 Task: Clear the guides.
Action: Mouse moved to (97, 69)
Screenshot: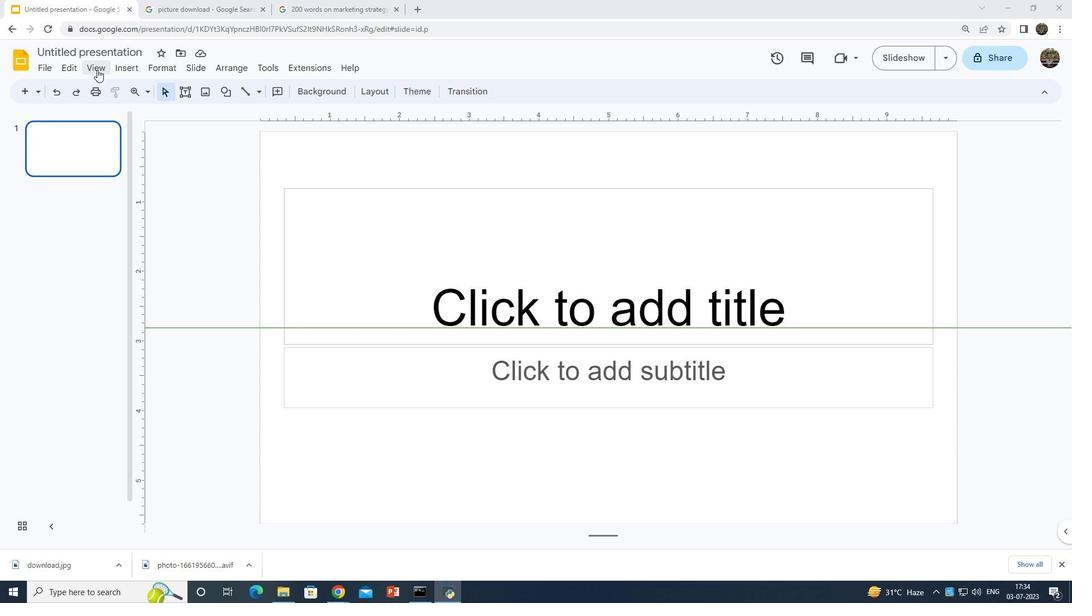 
Action: Mouse pressed left at (97, 69)
Screenshot: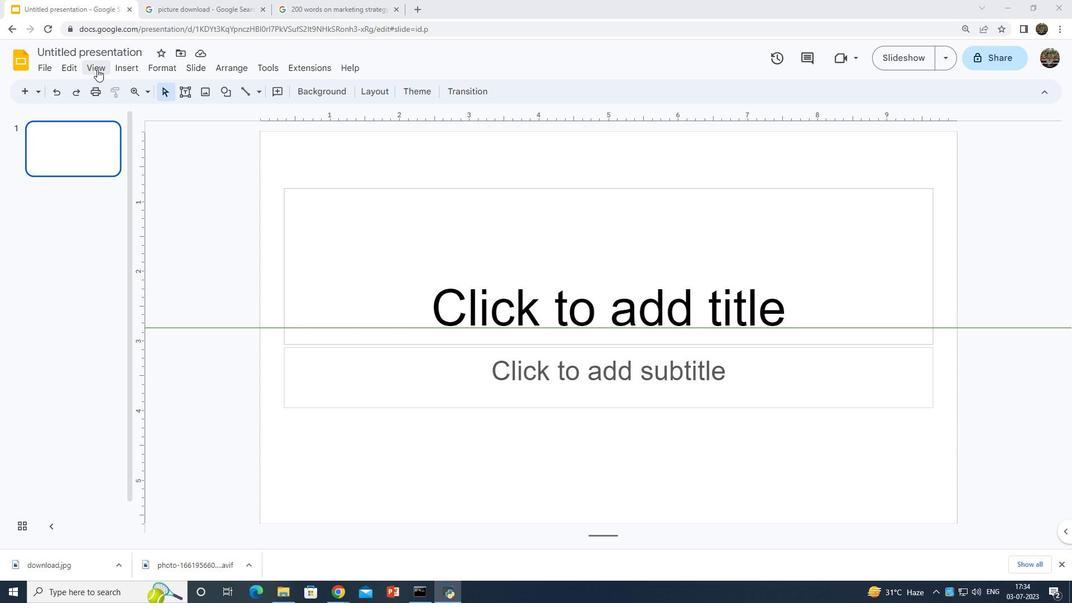 
Action: Mouse moved to (261, 202)
Screenshot: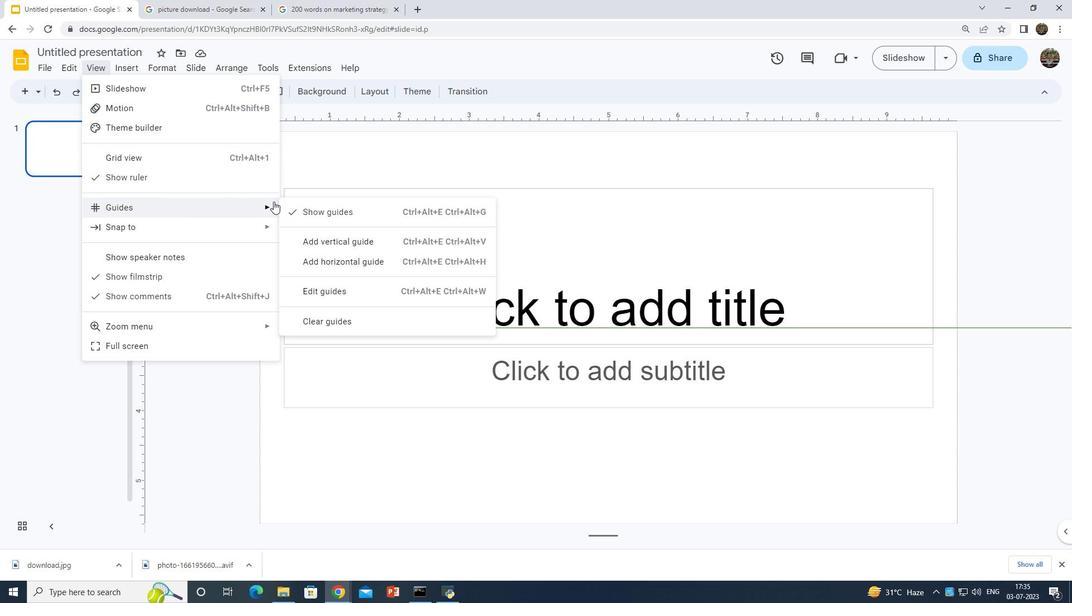 
Action: Mouse pressed left at (261, 202)
Screenshot: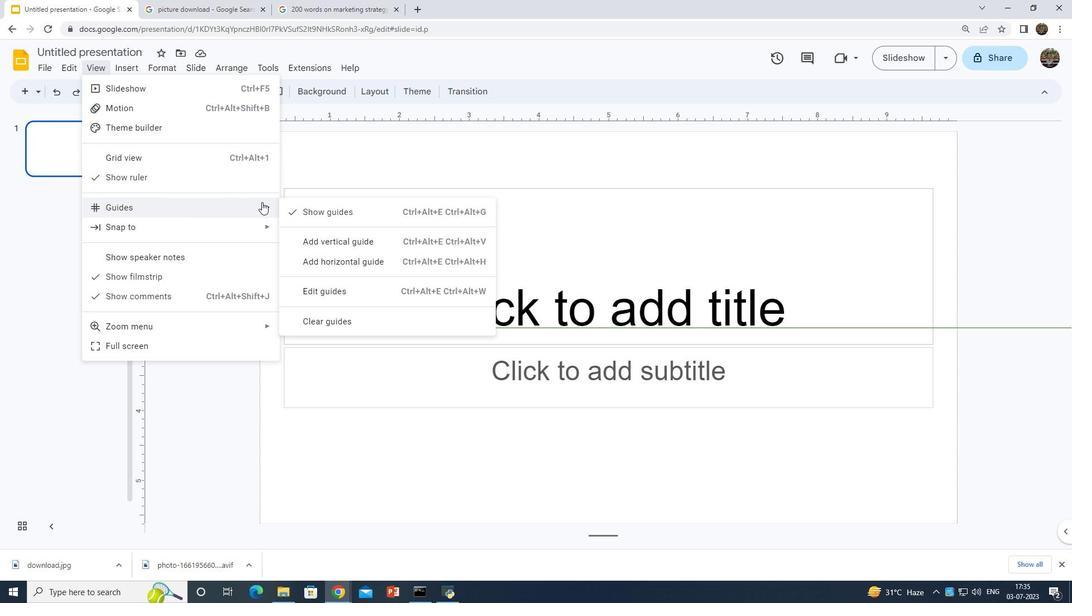
Action: Mouse moved to (327, 324)
Screenshot: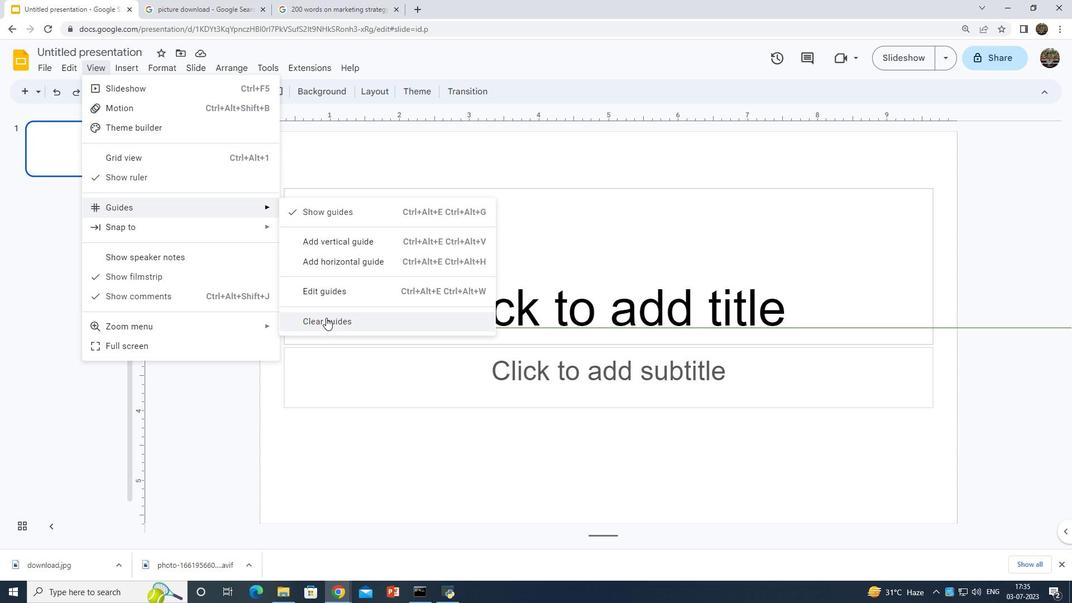 
Action: Mouse pressed left at (327, 324)
Screenshot: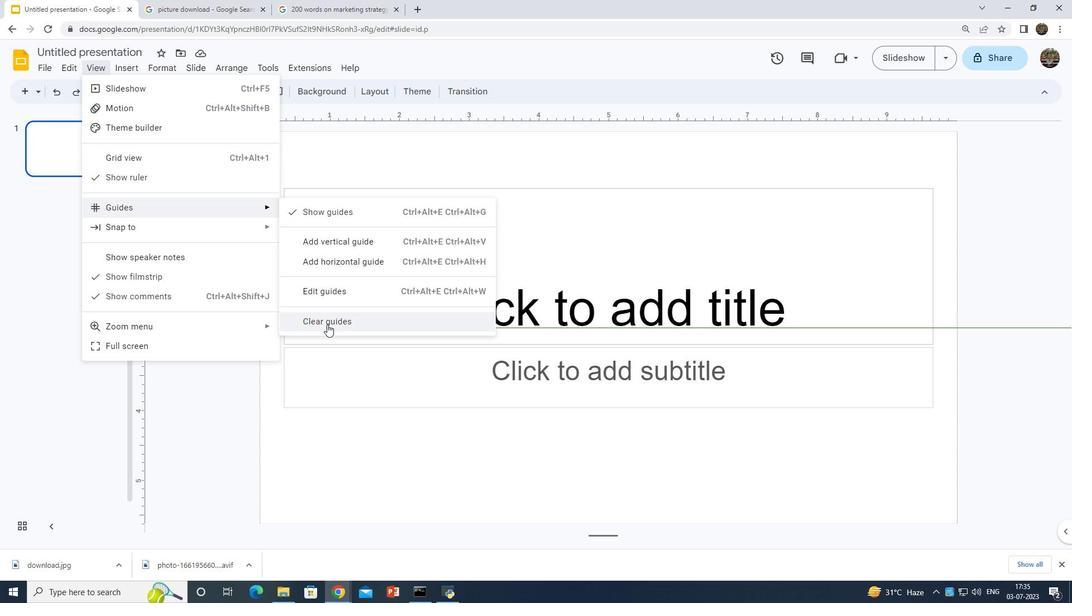 
Action: Mouse moved to (327, 325)
Screenshot: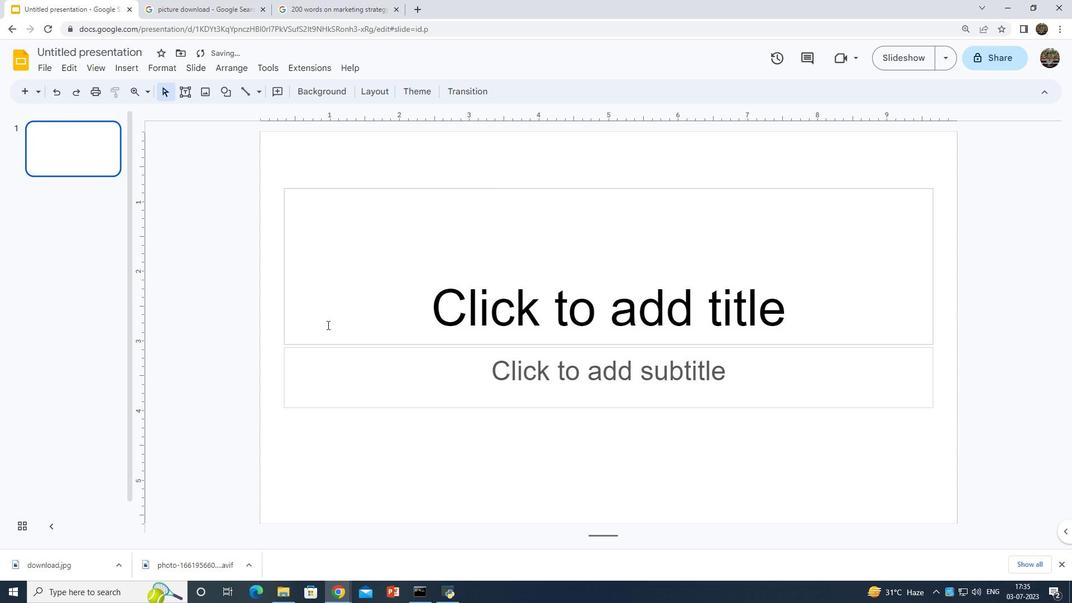 
